 Task: Show more about the house rules of Abiquiu, New Mexico, United States.
Action: Mouse moved to (330, 245)
Screenshot: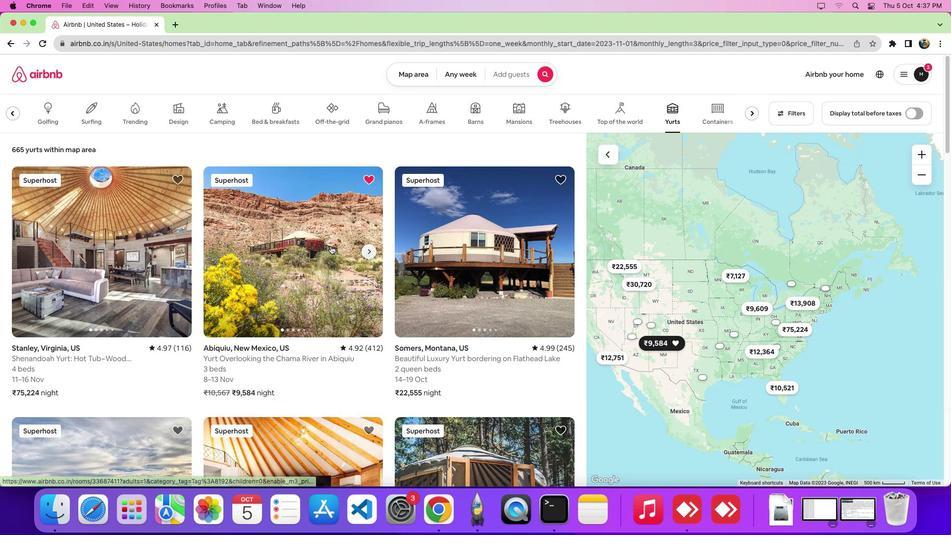 
Action: Mouse pressed left at (330, 245)
Screenshot: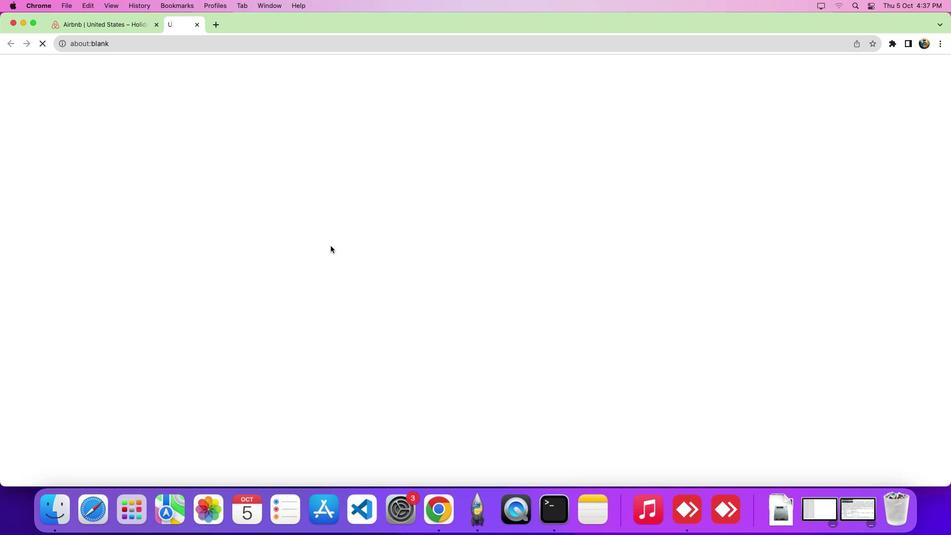 
Action: Mouse moved to (493, 219)
Screenshot: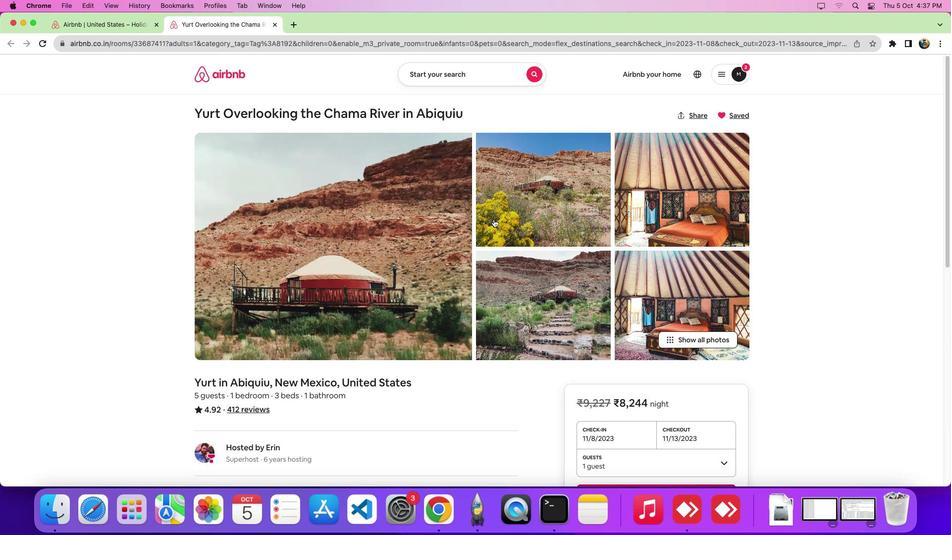 
Action: Mouse scrolled (493, 219) with delta (0, 0)
Screenshot: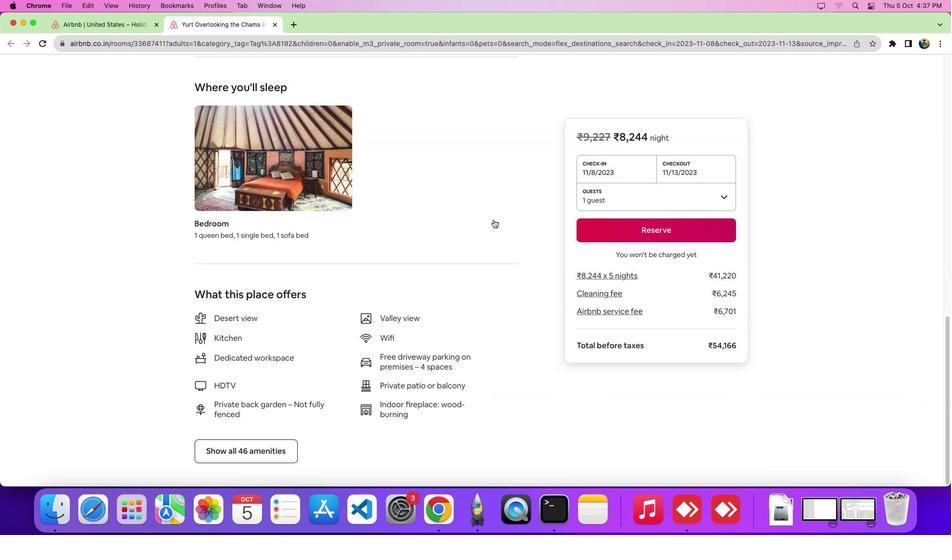 
Action: Mouse scrolled (493, 219) with delta (0, 0)
Screenshot: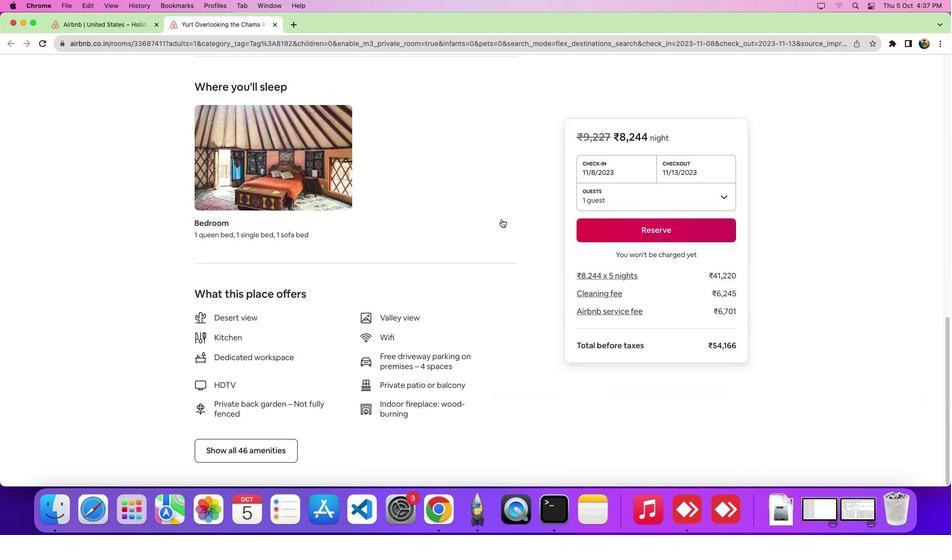 
Action: Mouse scrolled (493, 219) with delta (0, -4)
Screenshot: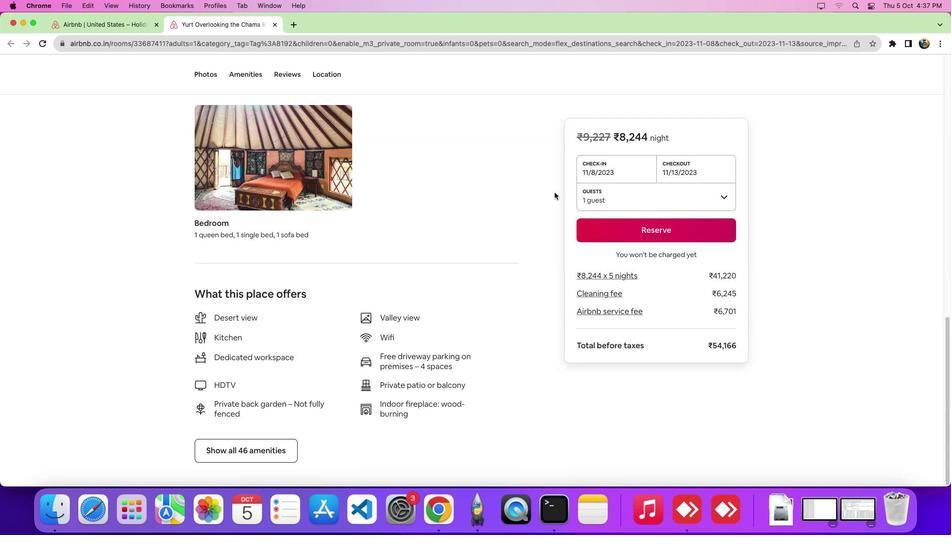 
Action: Mouse scrolled (493, 219) with delta (0, -6)
Screenshot: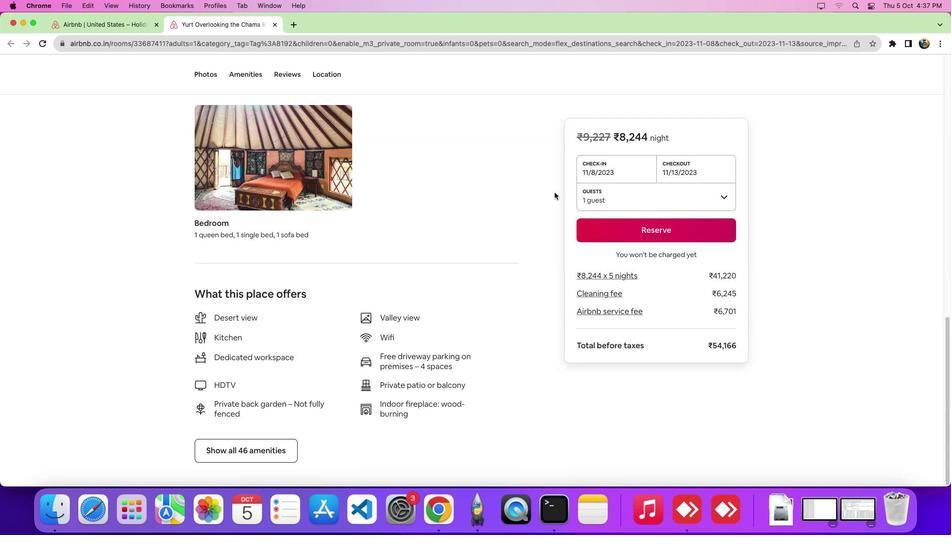 
Action: Mouse scrolled (493, 219) with delta (0, -7)
Screenshot: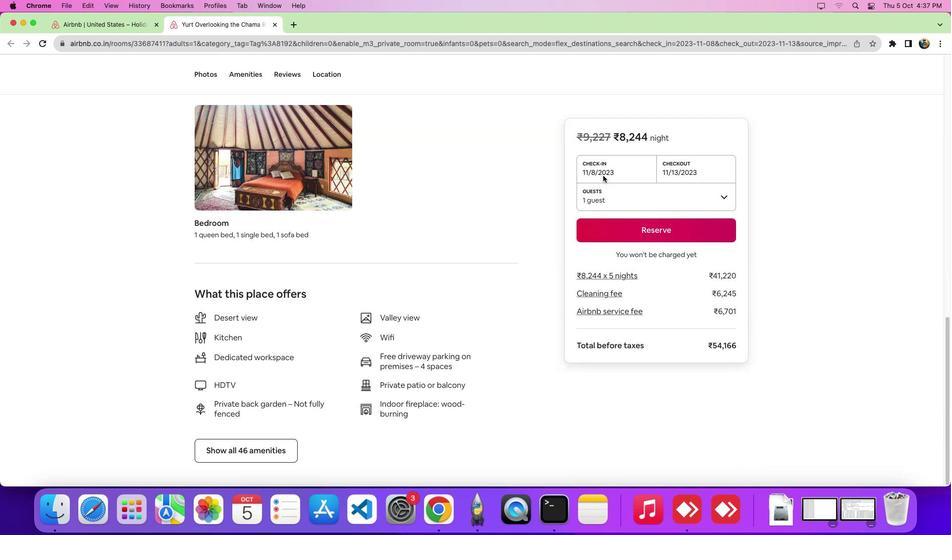 
Action: Mouse moved to (948, 159)
Screenshot: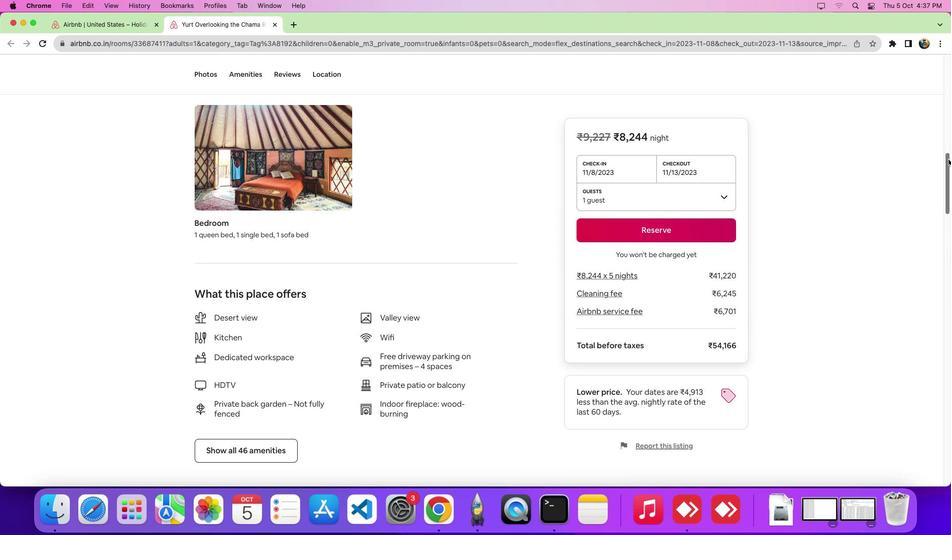 
Action: Mouse pressed left at (948, 159)
Screenshot: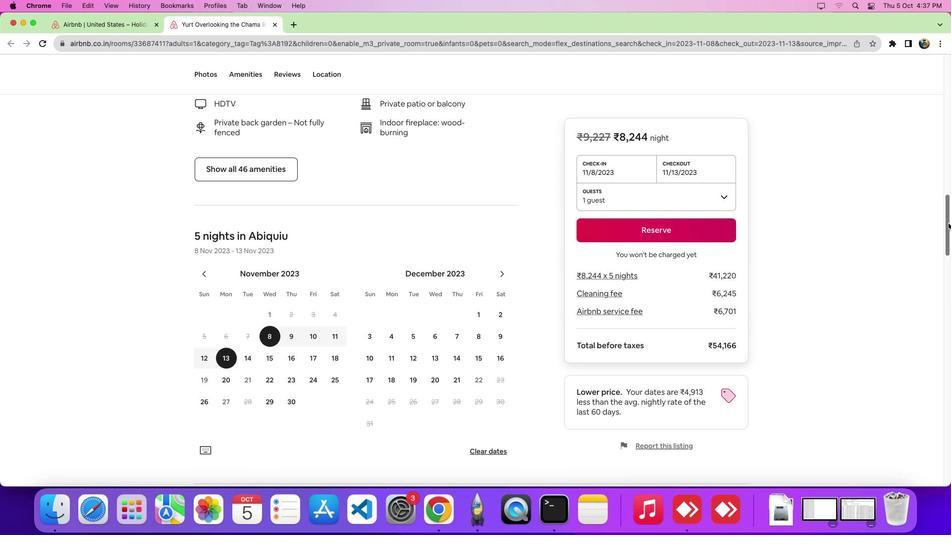 
Action: Mouse moved to (218, 261)
Screenshot: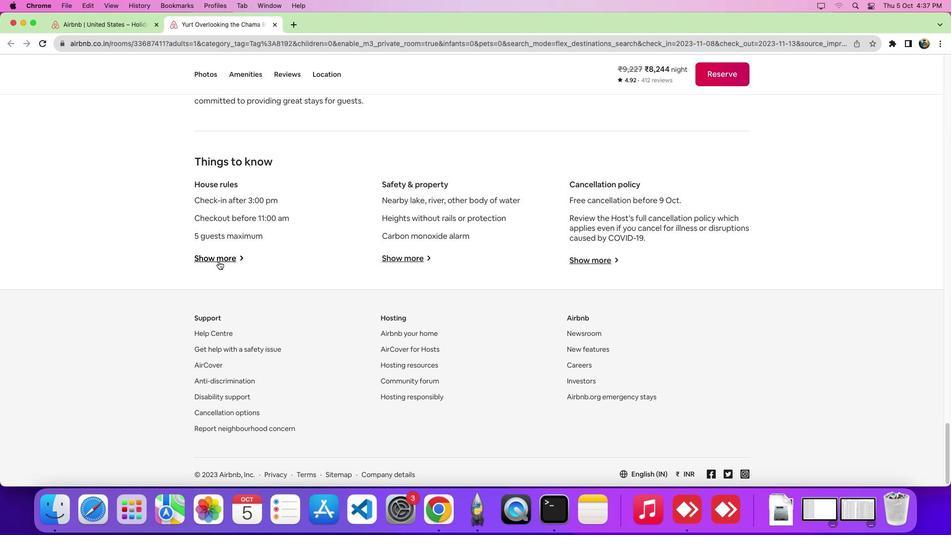 
Action: Mouse pressed left at (218, 261)
Screenshot: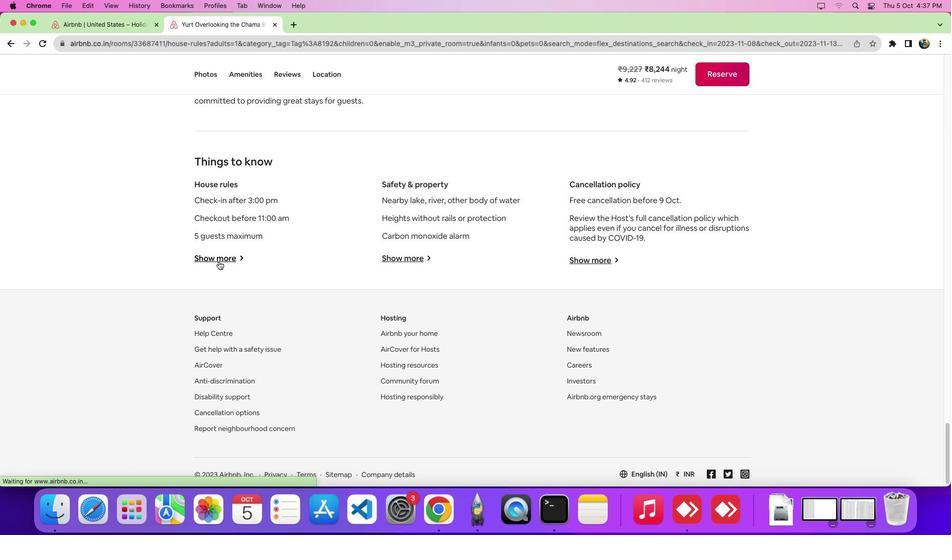 
Action: Mouse moved to (510, 275)
Screenshot: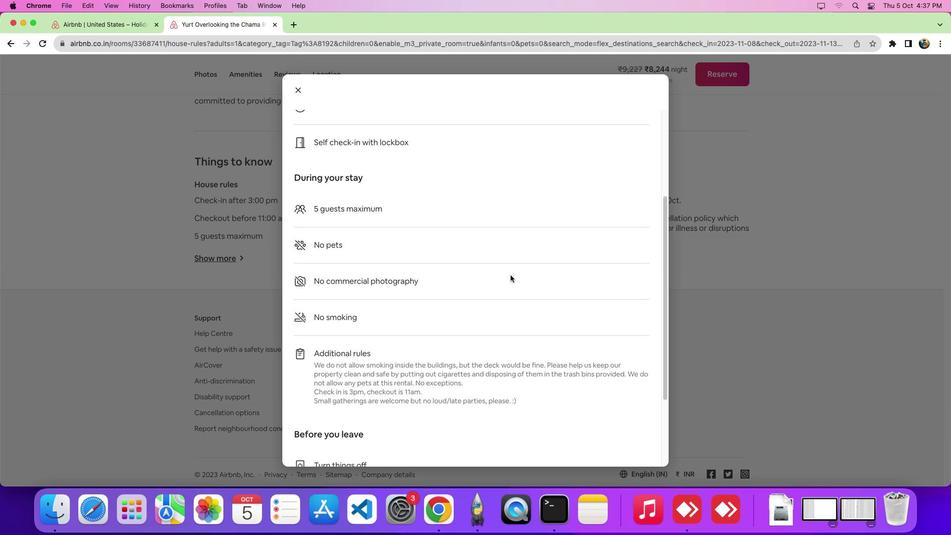 
Action: Mouse scrolled (510, 275) with delta (0, 0)
Screenshot: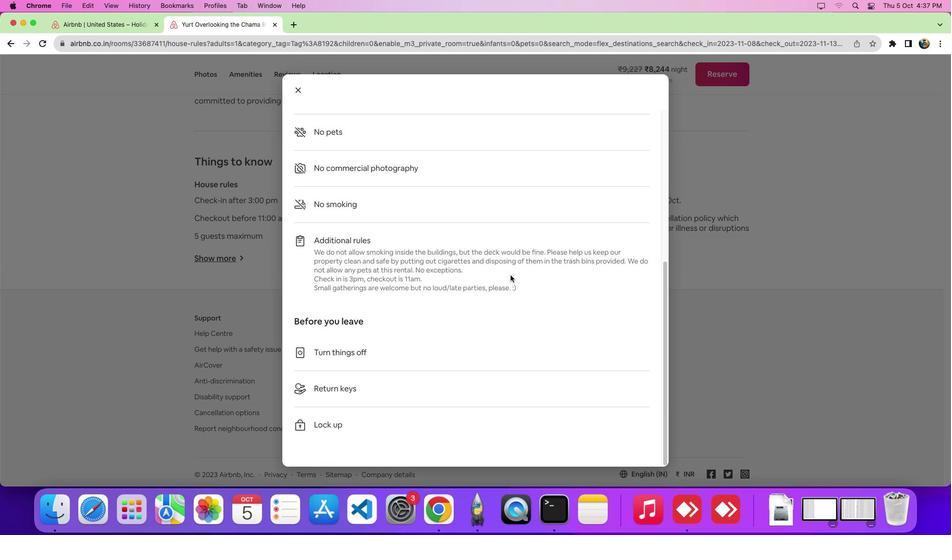 
Action: Mouse scrolled (510, 275) with delta (0, 0)
Screenshot: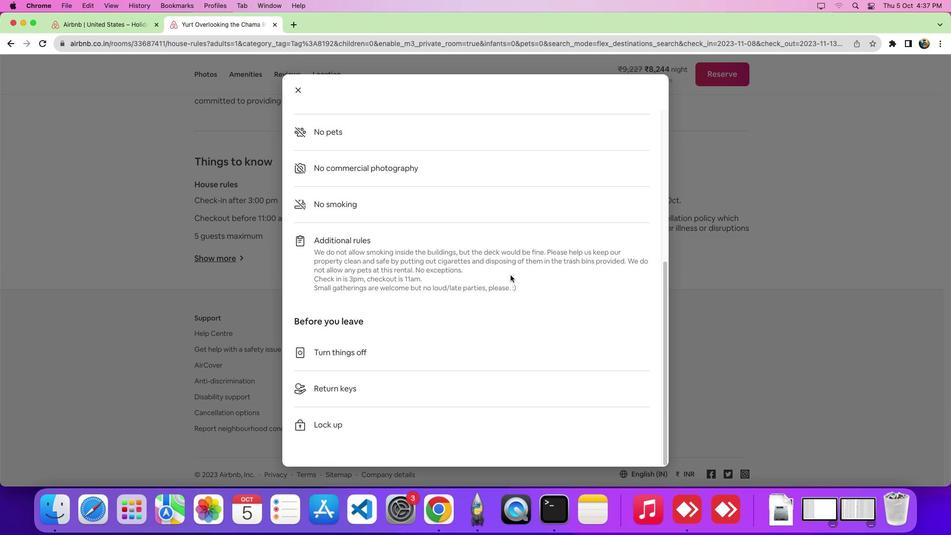 
Action: Mouse scrolled (510, 275) with delta (0, -4)
Screenshot: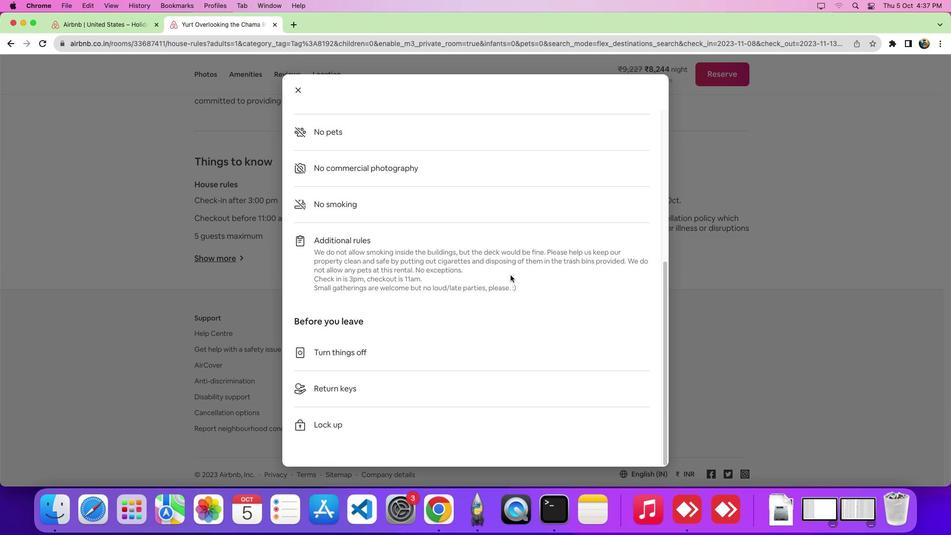 
Action: Mouse scrolled (510, 275) with delta (0, -5)
Screenshot: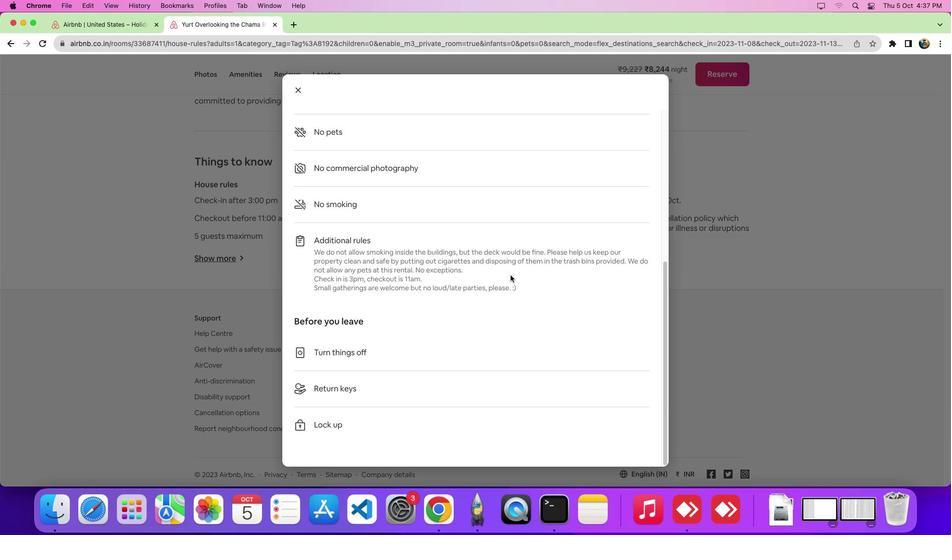 
